 Task: Interactively stash changes using git stash -p.
Action: Mouse moved to (150, 69)
Screenshot: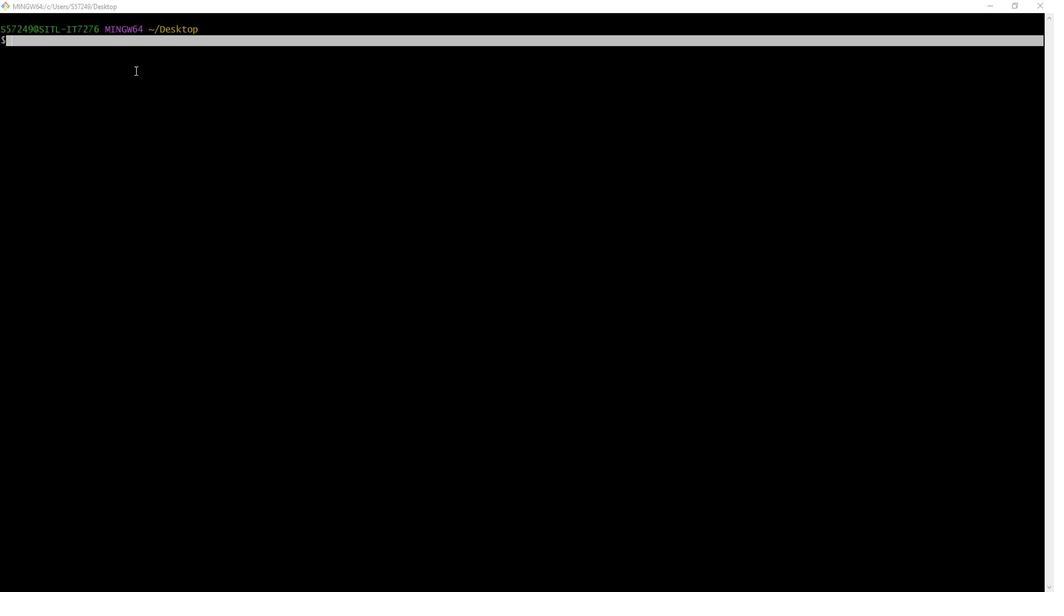 
Action: Mouse pressed left at (150, 69)
Screenshot: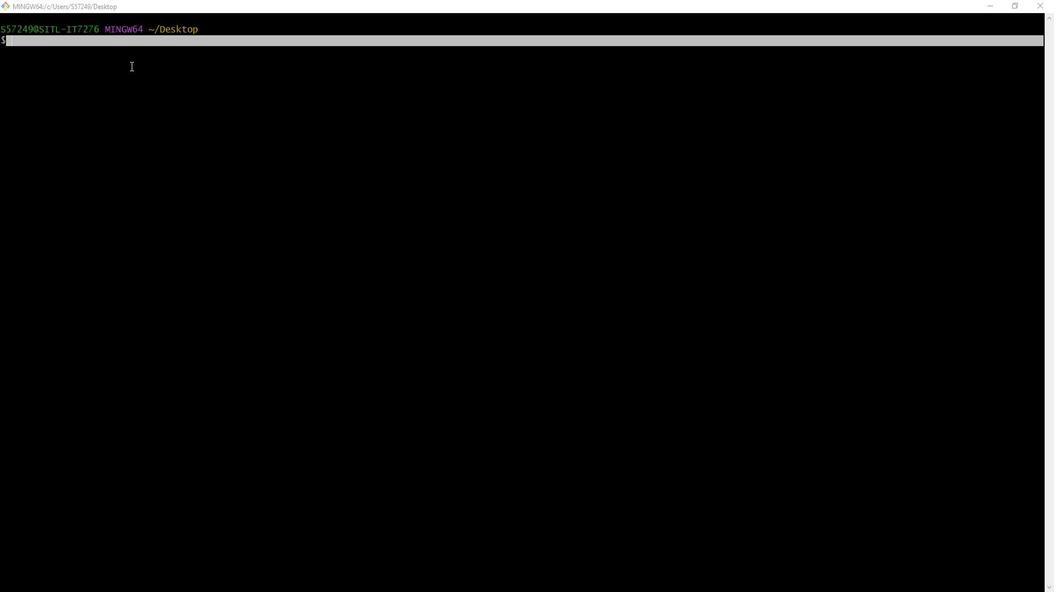 
Action: Mouse moved to (146, 76)
Screenshot: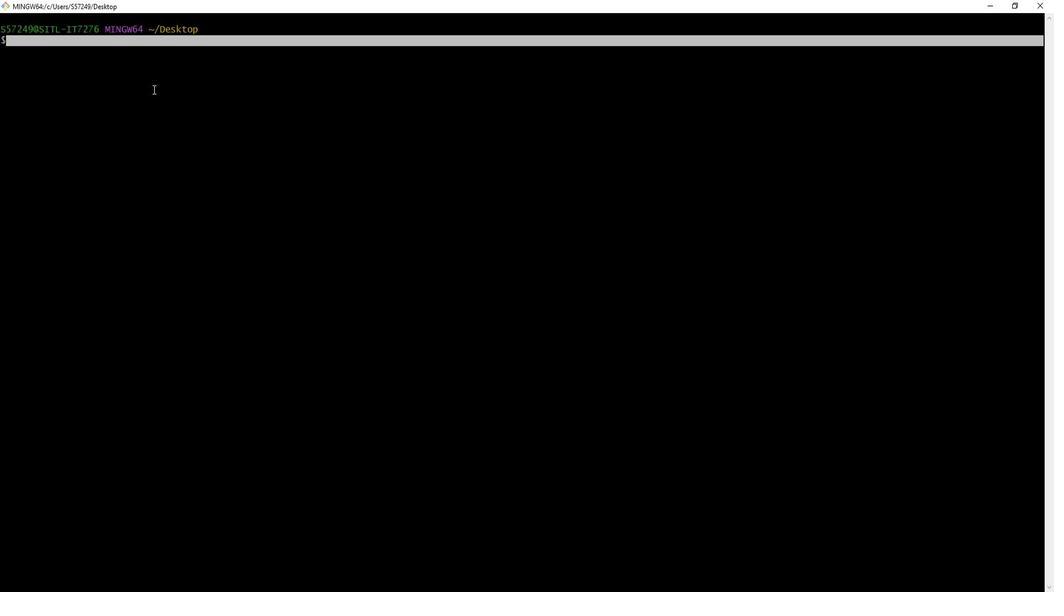 
Action: Mouse pressed left at (146, 76)
Screenshot: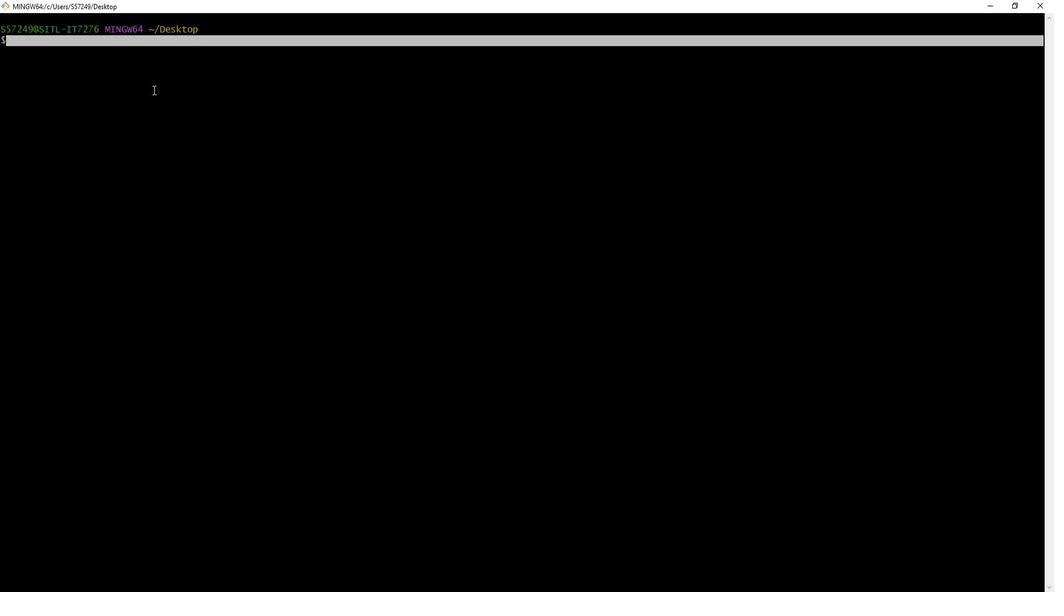 
Action: Mouse moved to (147, 73)
Screenshot: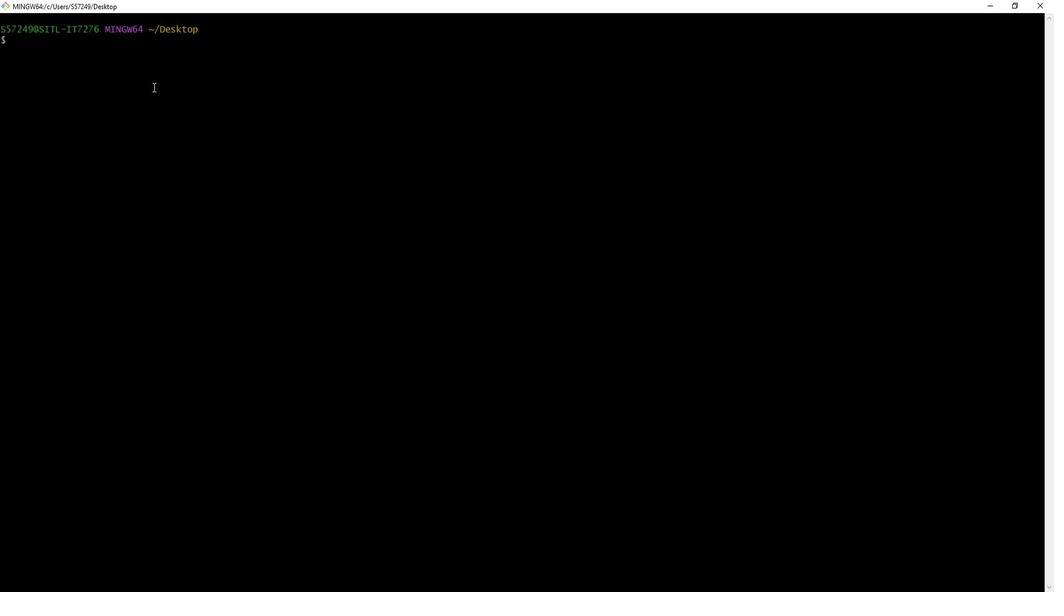 
Action: Key pressed ls<Key.enter>cd<Key.space><Key.shift>Git<Key.enter>ls<Key.enter>git<Key.space>stash<Key.space>-p<Key.enter>vim<Key.space>file1.txt<Key.enter><Key.shift>Ci<Key.backspace><Key.shift>Making<Key.space>changes<Key.space>to<Key.space>this<Key.space>file<Key.space>to<Key.space>create<Key.space>stash.<Key.esc><Key.shift_r>:wq<Key.enter>git<Key.space>status<Key.enter>git<Key.space>stash<Key.space>-p<Key.enter>y<Key.enter>git<Key.space>dtash<Key.space>list<Key.enter>git<Key.space>stash<Key.space>list<Key.enter>
Screenshot: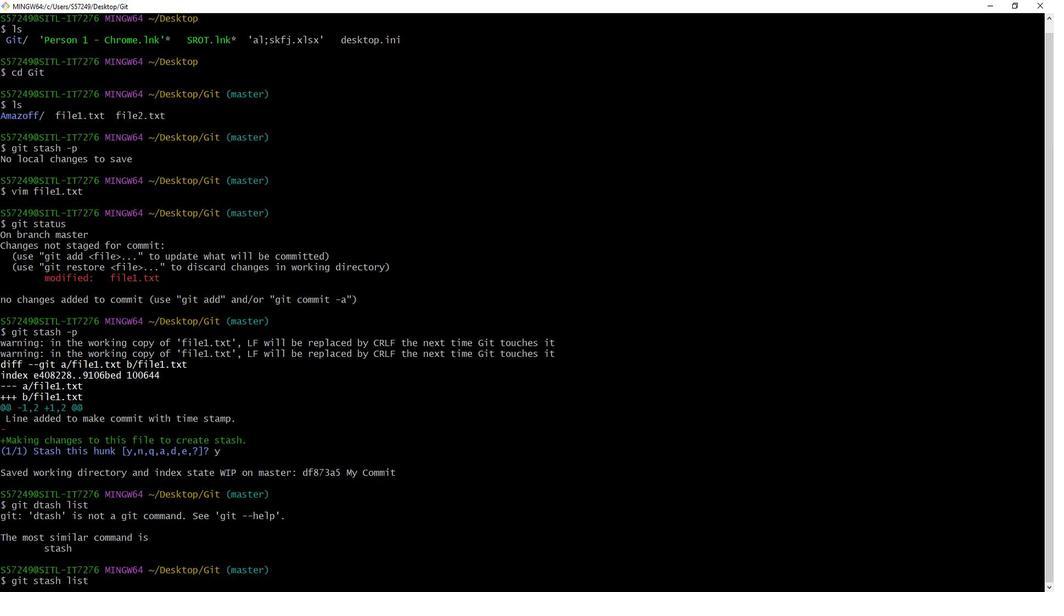 
Action: Mouse moved to (231, 122)
Screenshot: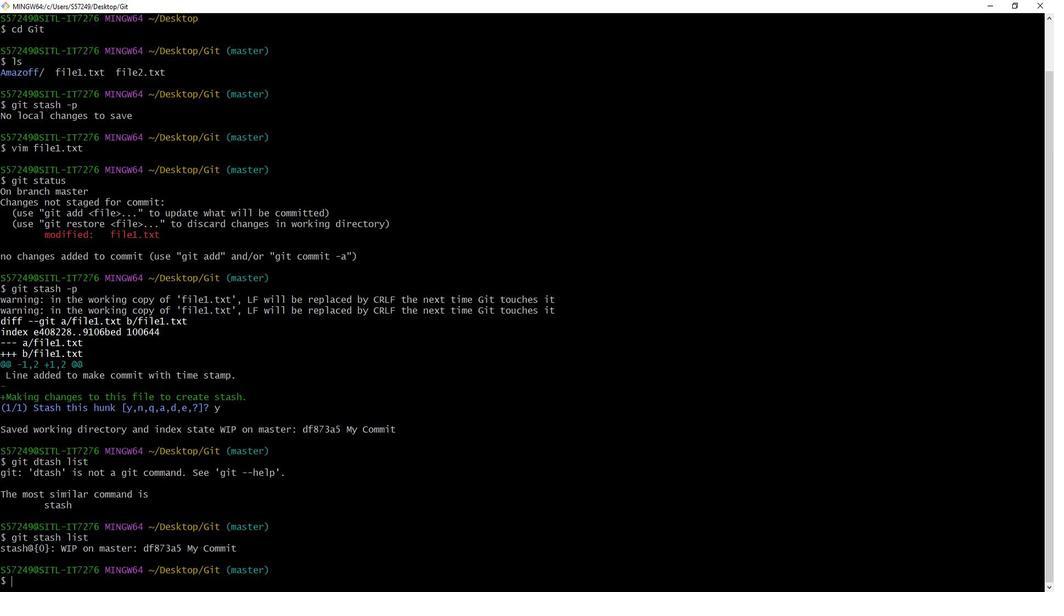 
Action: Mouse pressed left at (231, 122)
Screenshot: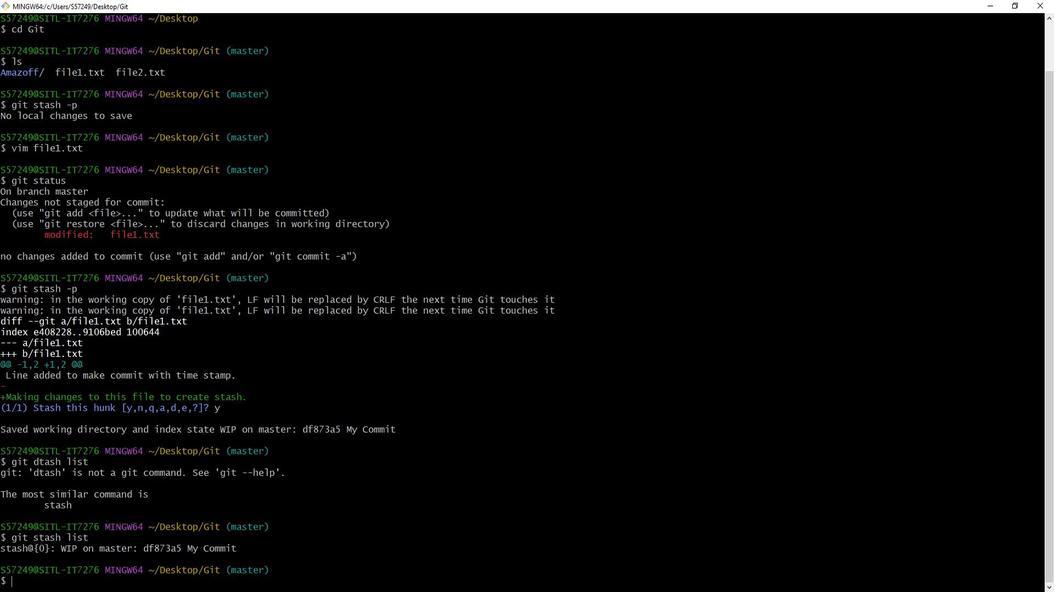 
Action: Mouse moved to (231, 121)
Screenshot: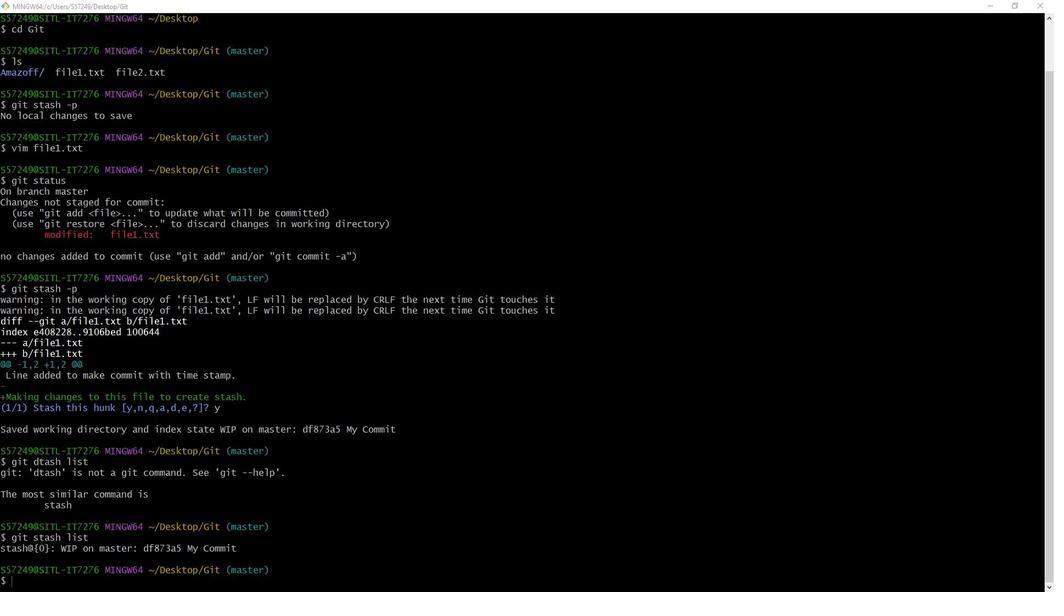 
